 Task: Reset the filters
Action: Mouse moved to (16, 74)
Screenshot: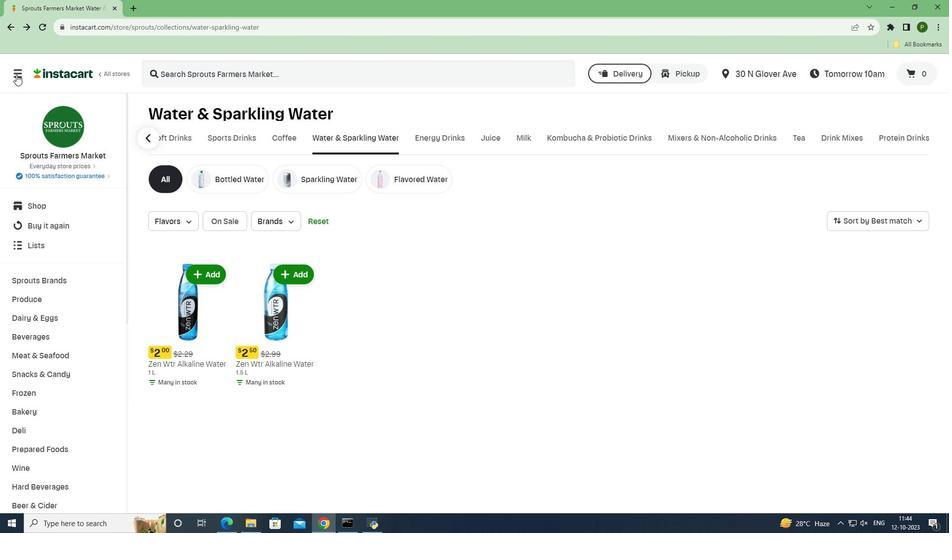 
Action: Mouse pressed left at (16, 74)
Screenshot: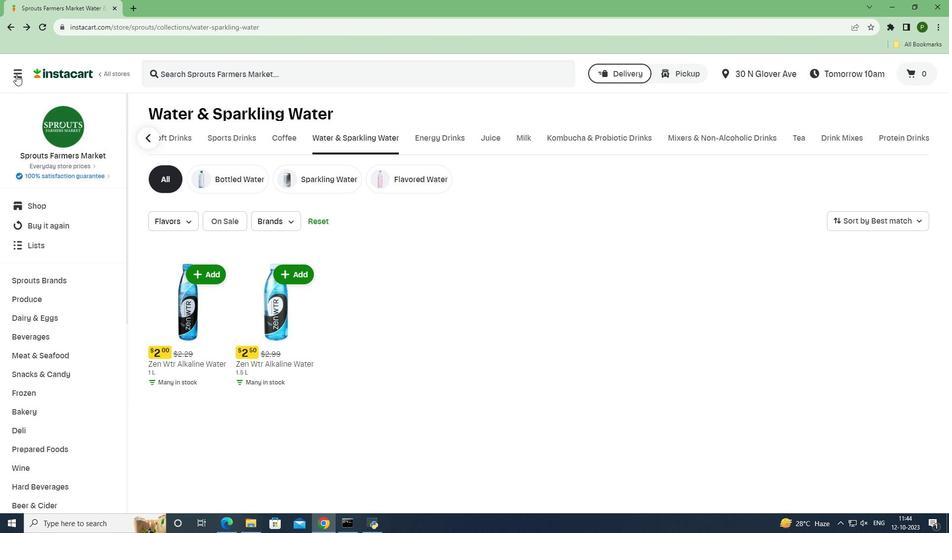 
Action: Mouse moved to (27, 258)
Screenshot: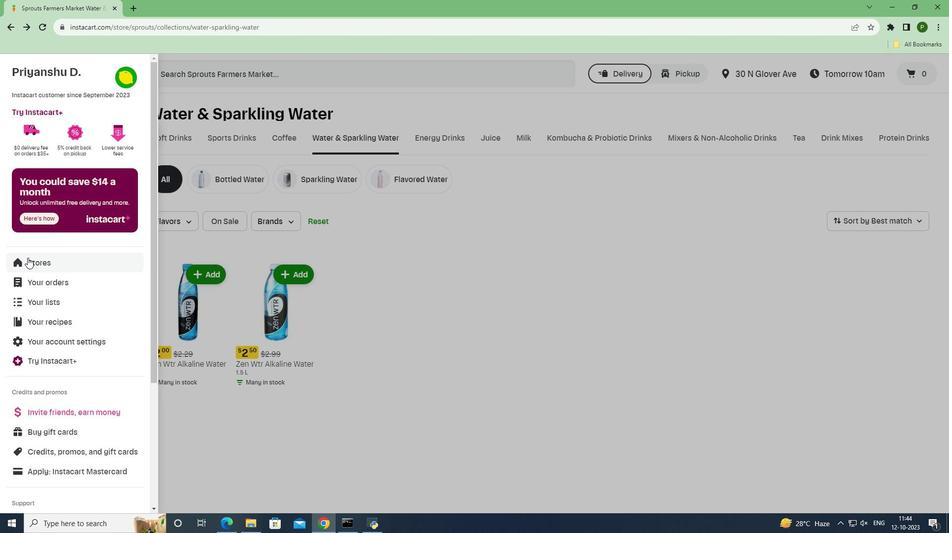 
Action: Mouse pressed left at (27, 258)
Screenshot: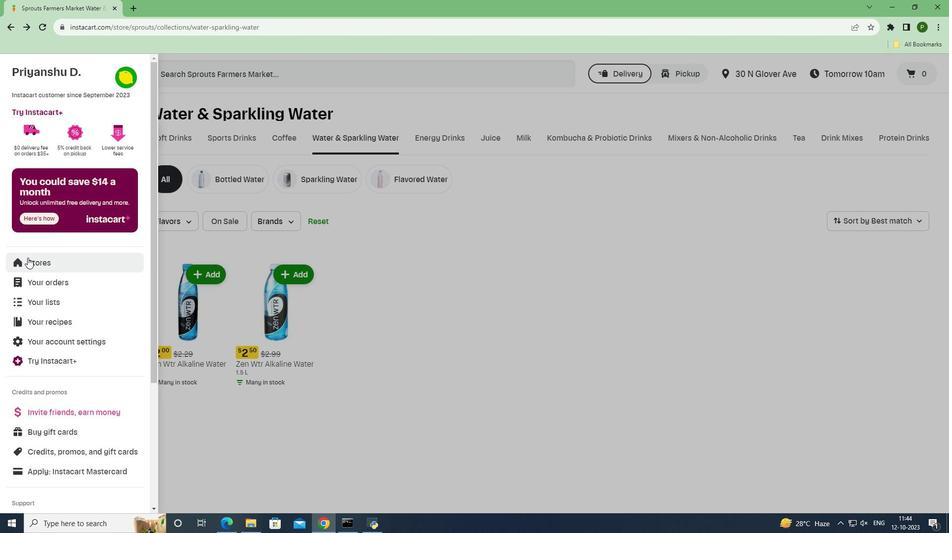 
Action: Mouse moved to (231, 108)
Screenshot: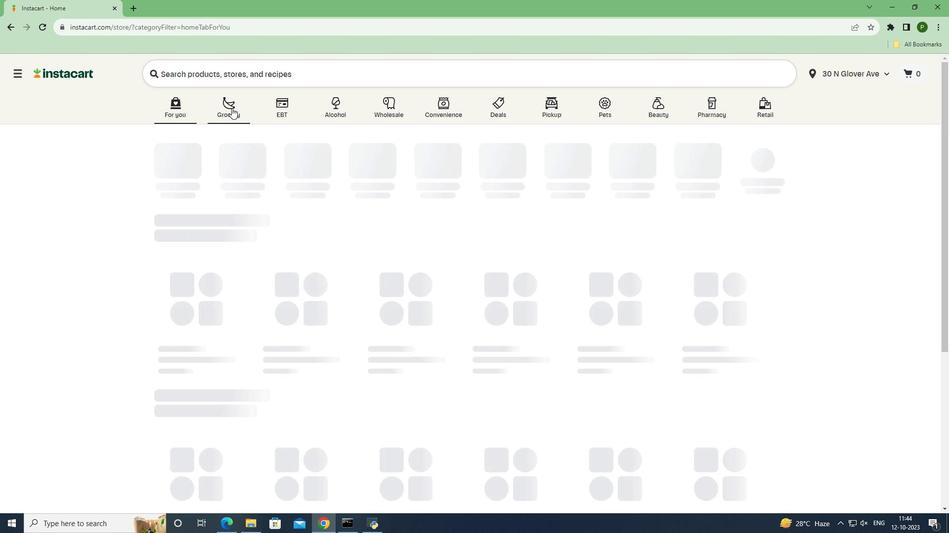 
Action: Mouse pressed left at (231, 108)
Screenshot: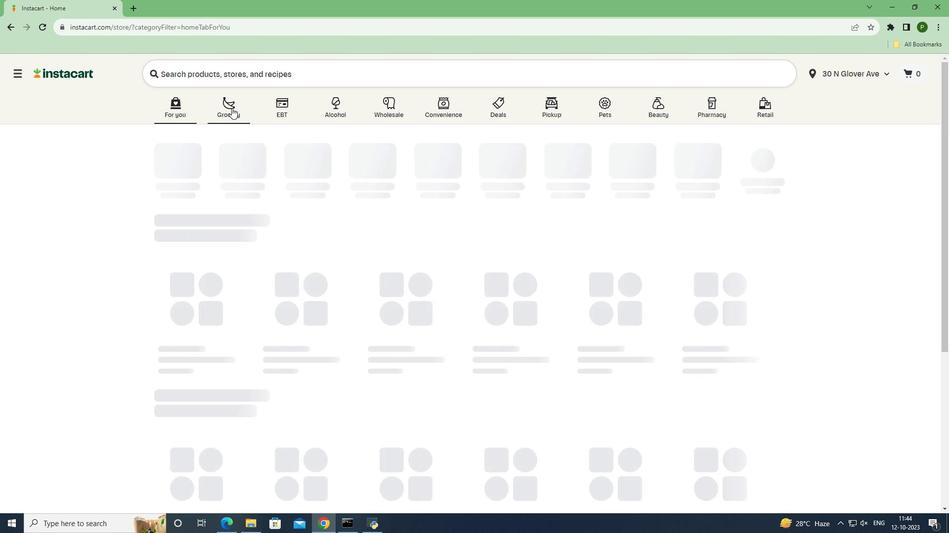 
Action: Mouse moved to (384, 226)
Screenshot: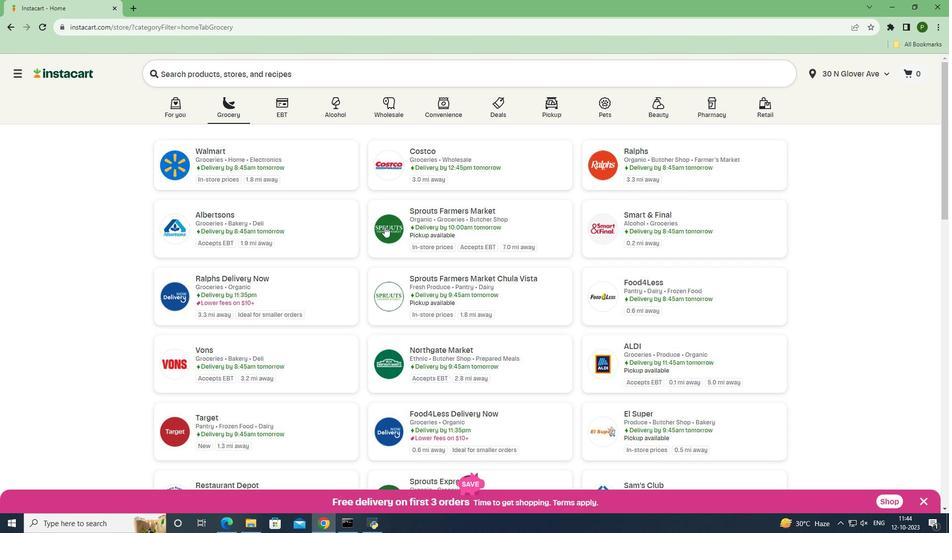 
Action: Mouse pressed left at (384, 226)
Screenshot: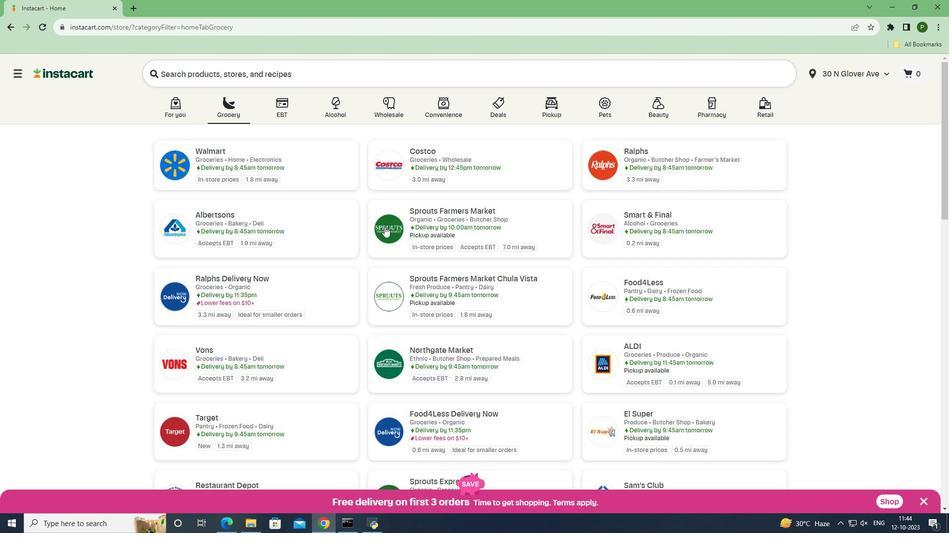 
Action: Mouse moved to (84, 335)
Screenshot: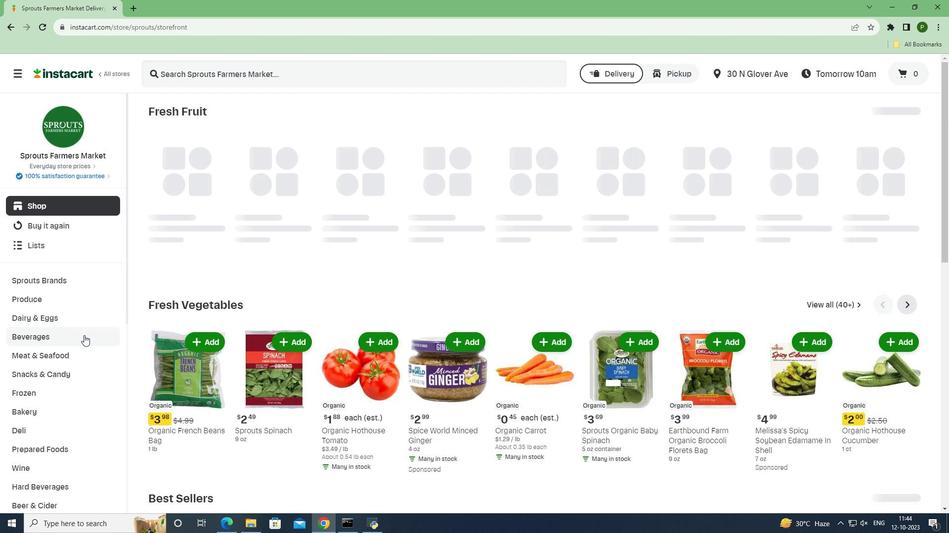 
Action: Mouse pressed left at (84, 335)
Screenshot: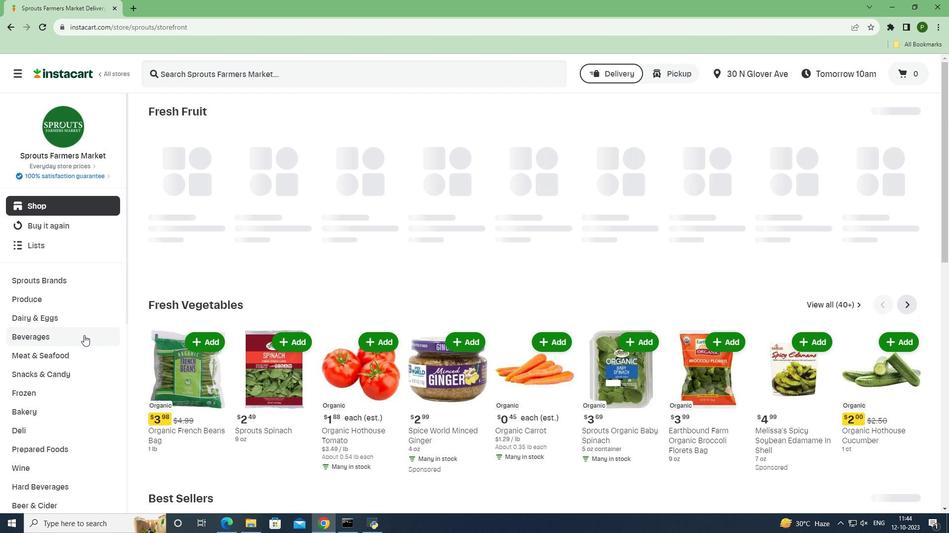 
Action: Mouse moved to (430, 130)
Screenshot: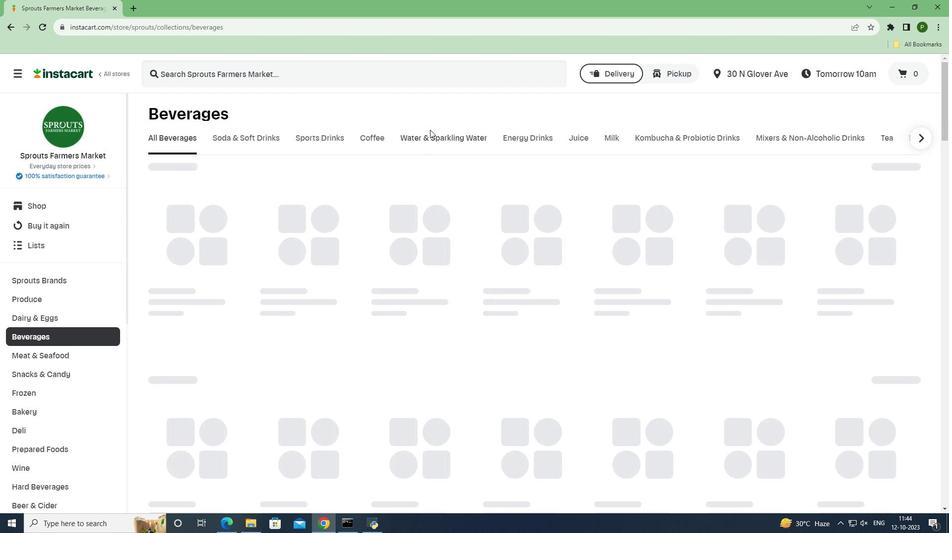 
Action: Mouse pressed left at (430, 130)
Screenshot: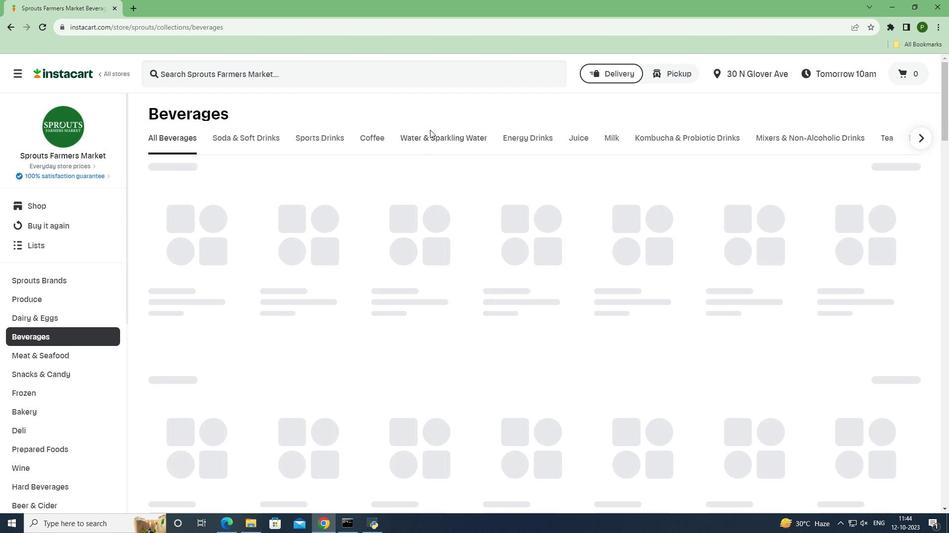 
Action: Mouse moved to (428, 134)
Screenshot: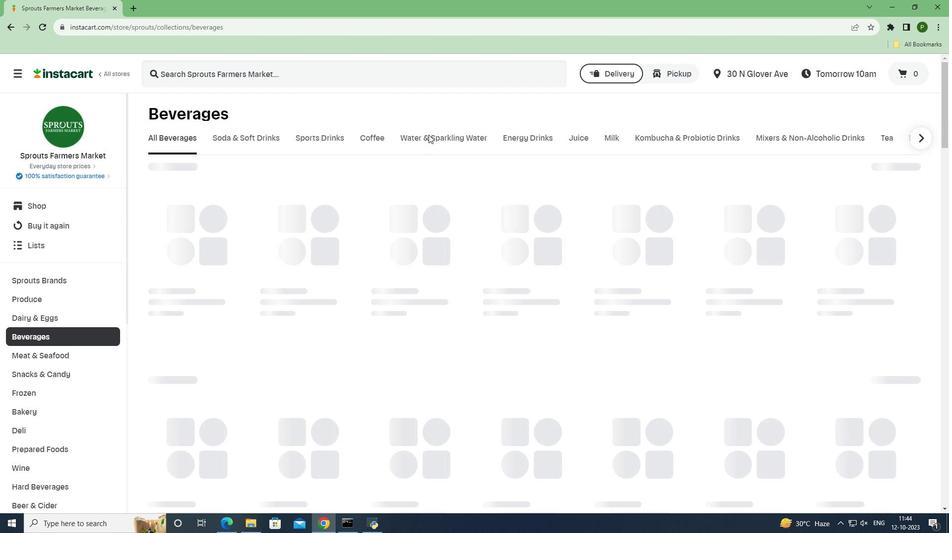 
Action: Mouse pressed left at (428, 134)
Screenshot: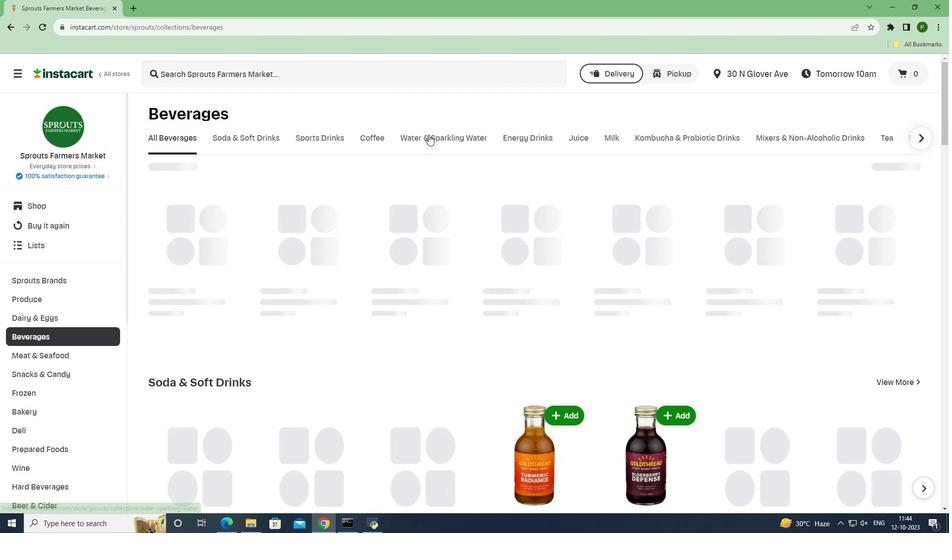 
Action: Mouse moved to (283, 227)
Screenshot: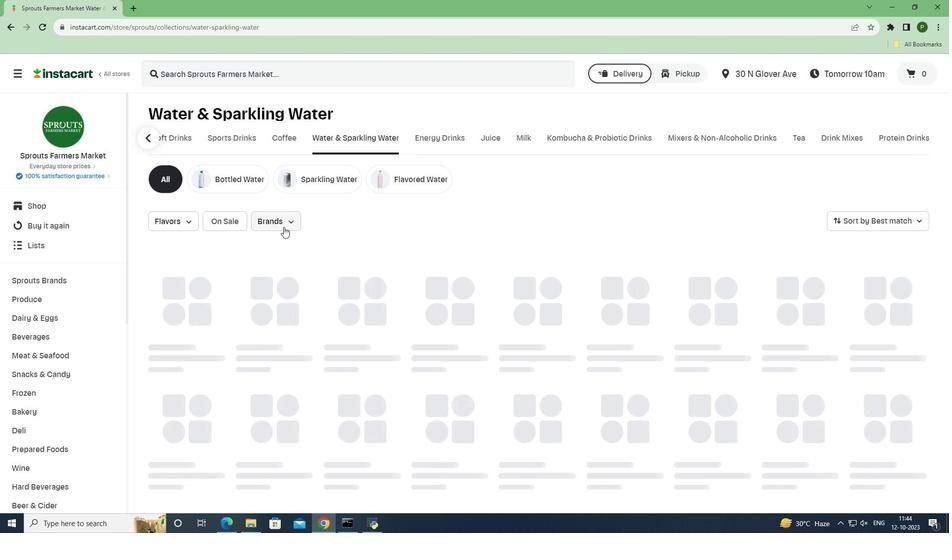 
Action: Mouse pressed left at (283, 227)
Screenshot: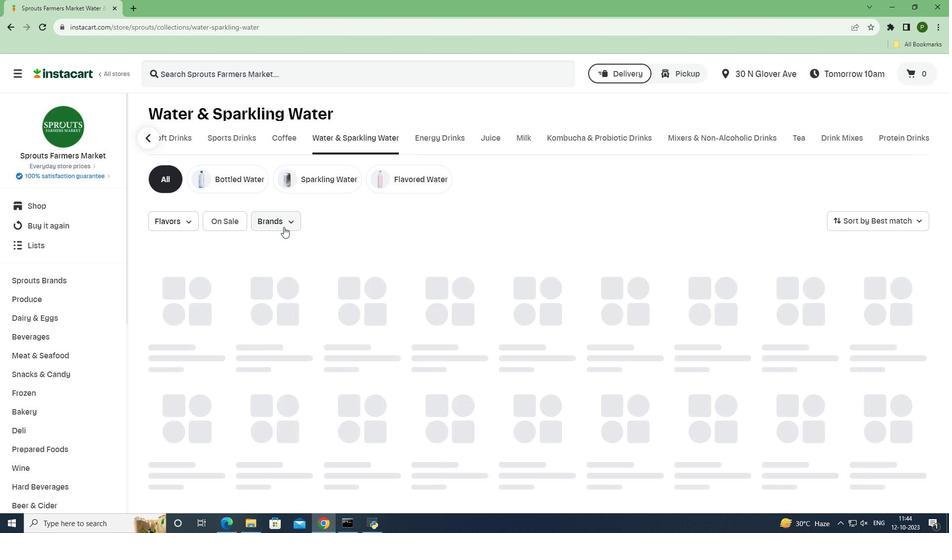 
Action: Mouse moved to (289, 324)
Screenshot: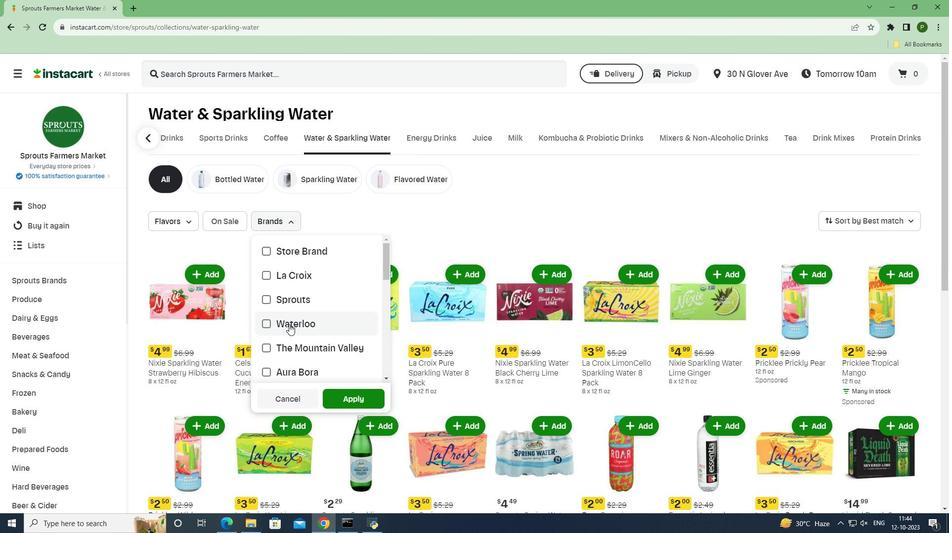 
Action: Mouse pressed left at (289, 324)
Screenshot: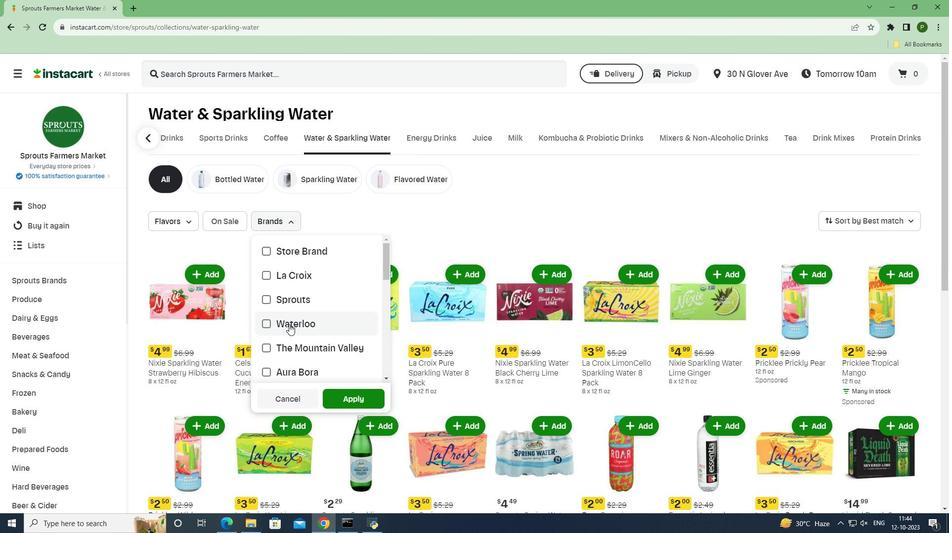 
Action: Mouse moved to (351, 398)
Screenshot: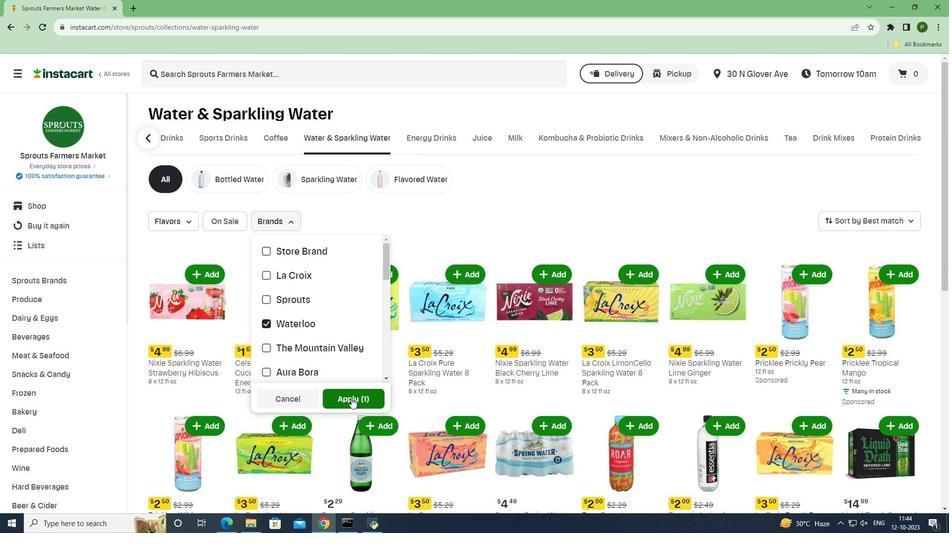 
Action: Mouse pressed left at (351, 398)
Screenshot: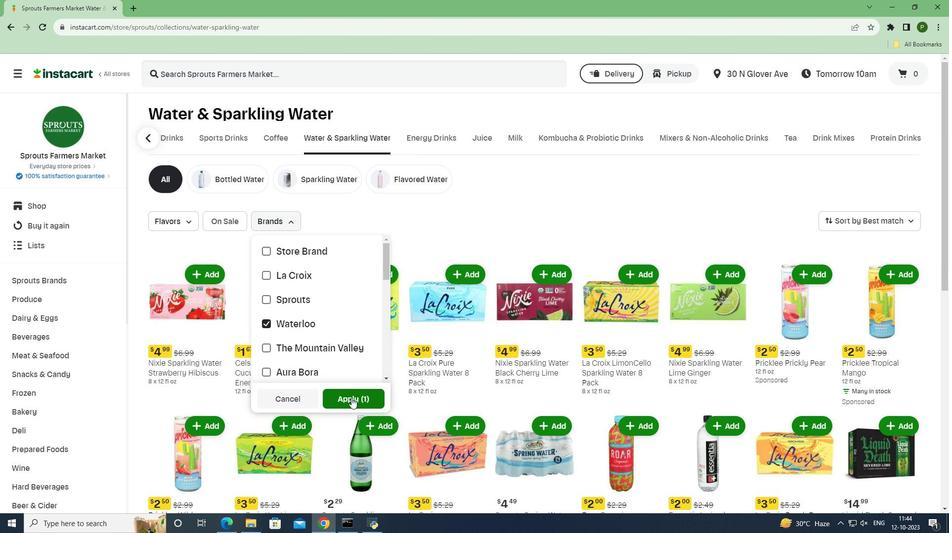 
Action: Mouse moved to (318, 221)
Screenshot: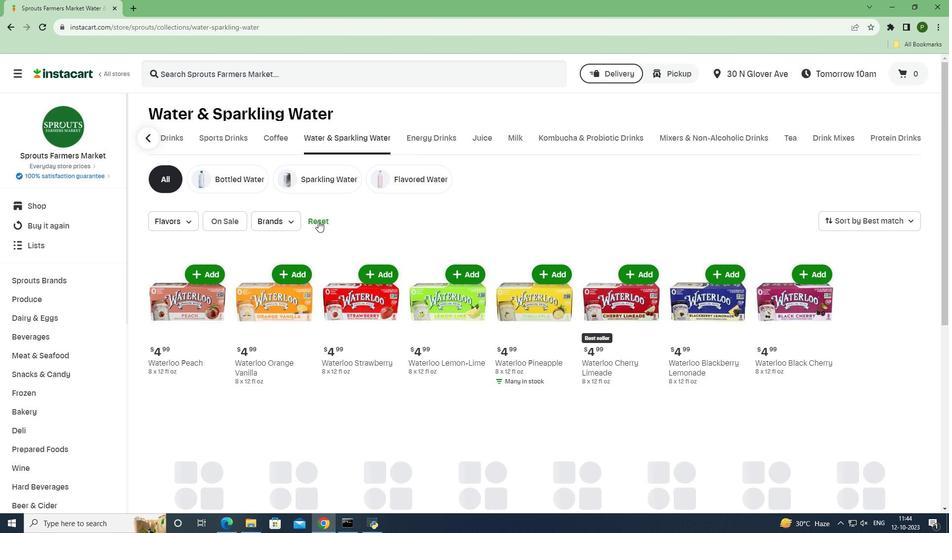 
Action: Mouse pressed left at (318, 221)
Screenshot: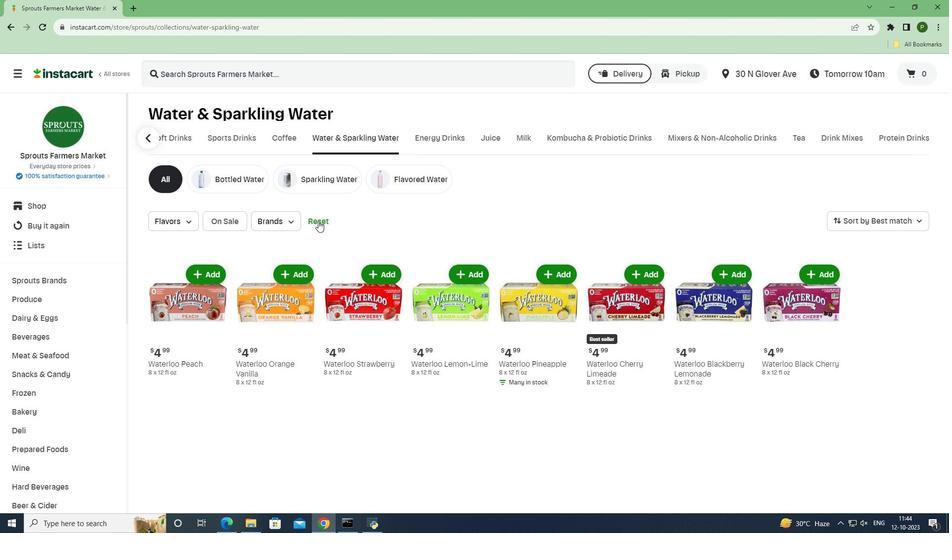 
Action: Mouse moved to (382, 250)
Screenshot: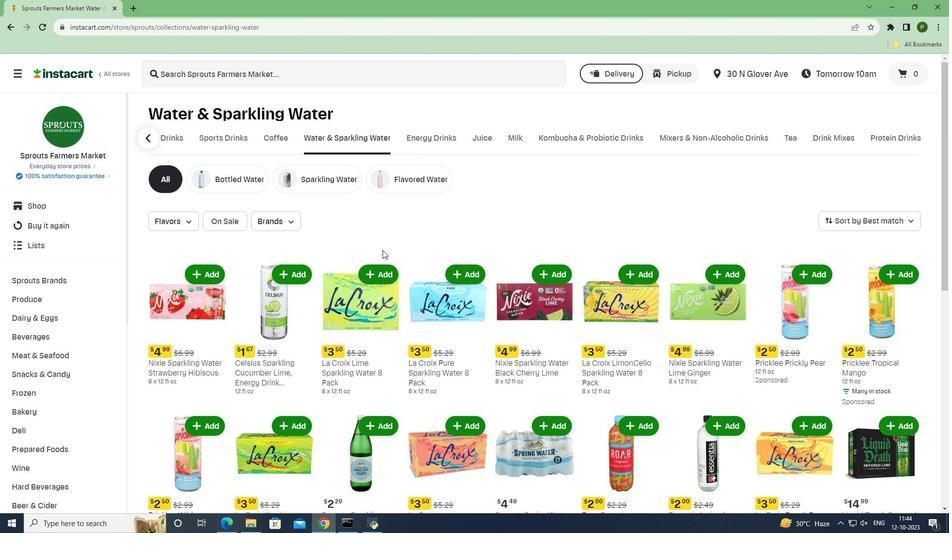 
